 Task: Create a due date automation trigger when advanced on, on the wednesday of the week a card is due add dates starting in 1 days at 11:00 AM.
Action: Mouse moved to (802, 252)
Screenshot: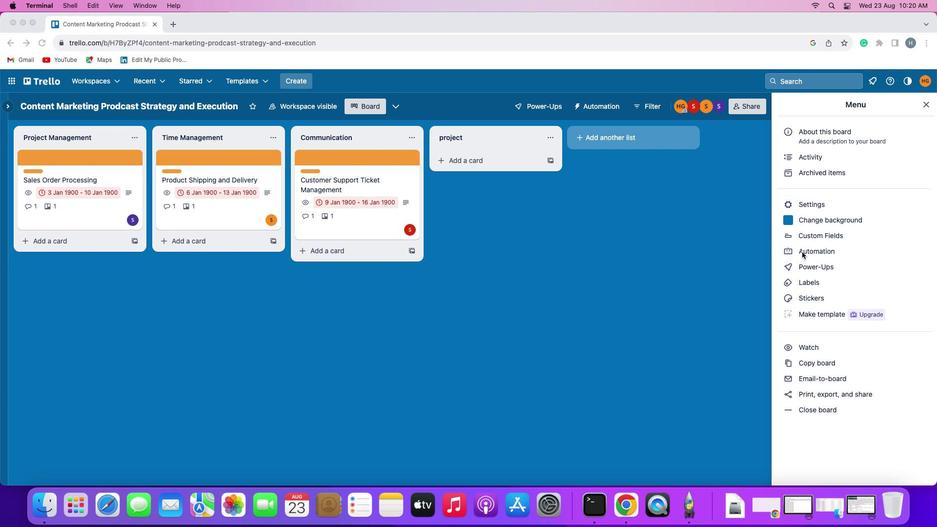 
Action: Mouse pressed left at (802, 252)
Screenshot: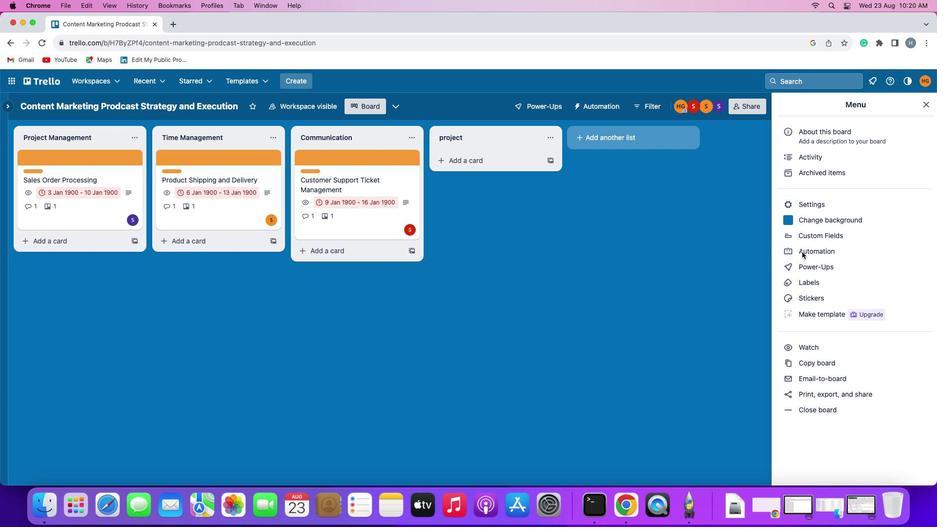
Action: Mouse pressed left at (802, 252)
Screenshot: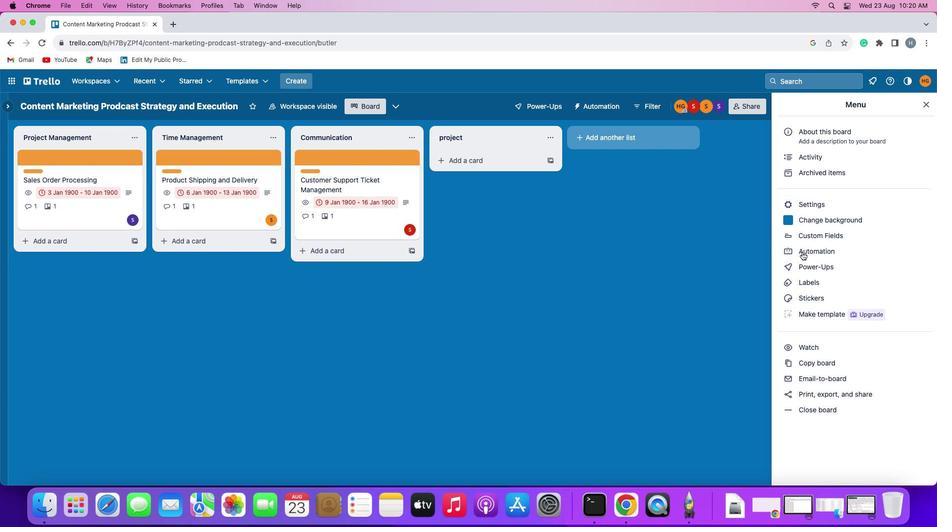 
Action: Mouse moved to (51, 229)
Screenshot: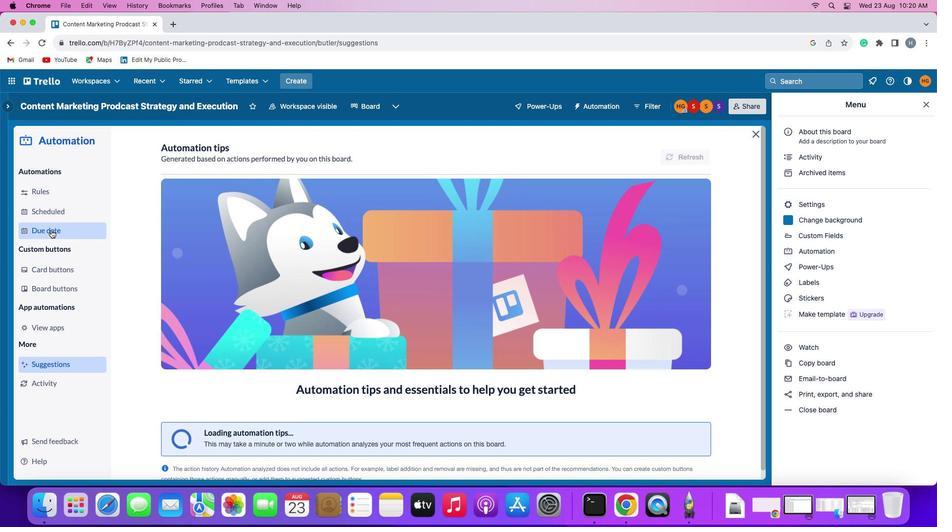 
Action: Mouse pressed left at (51, 229)
Screenshot: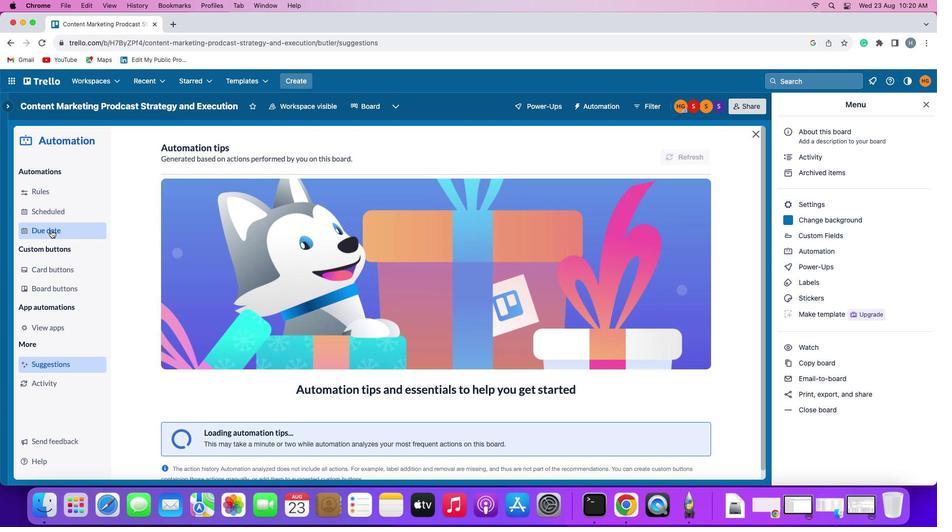 
Action: Mouse moved to (647, 152)
Screenshot: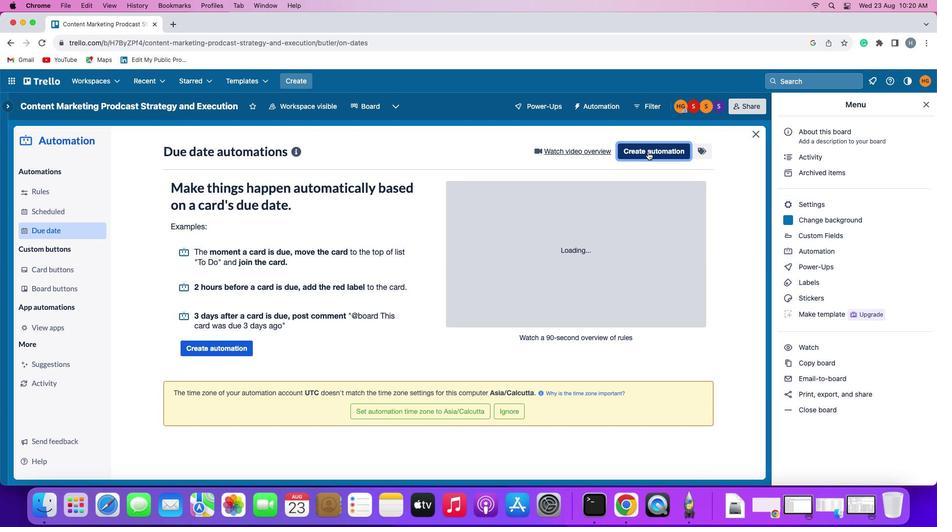 
Action: Mouse pressed left at (647, 152)
Screenshot: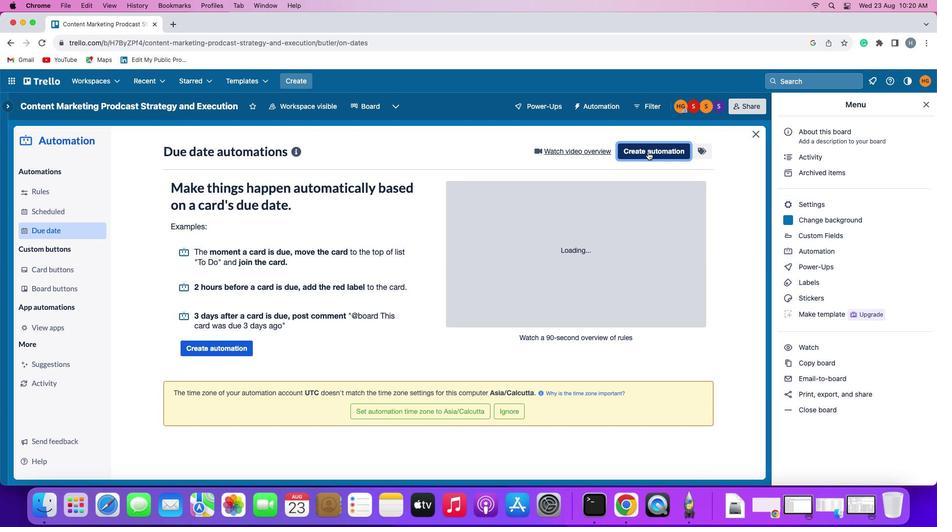 
Action: Mouse moved to (185, 244)
Screenshot: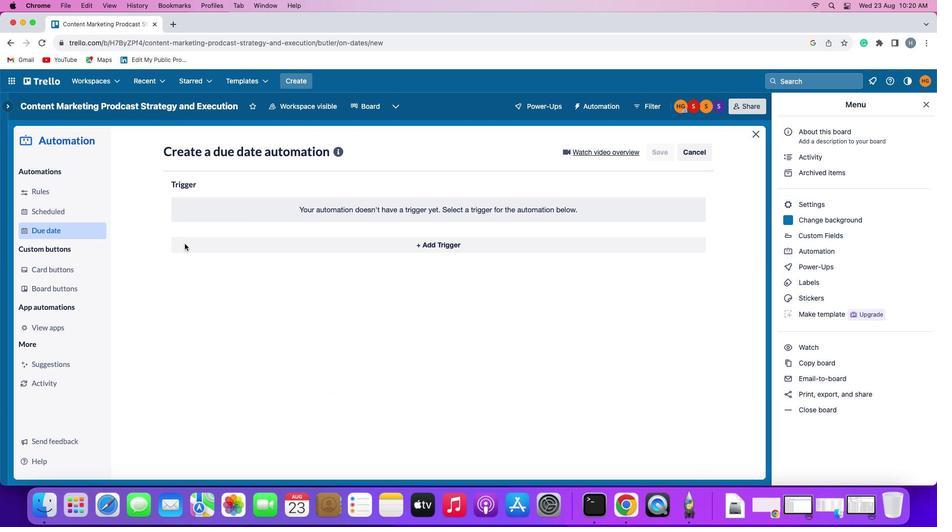 
Action: Mouse pressed left at (185, 244)
Screenshot: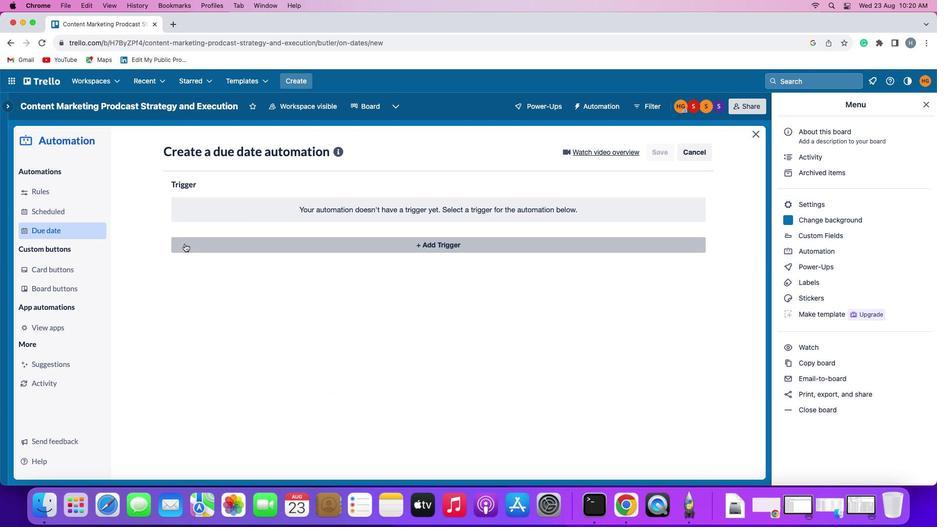 
Action: Mouse moved to (204, 422)
Screenshot: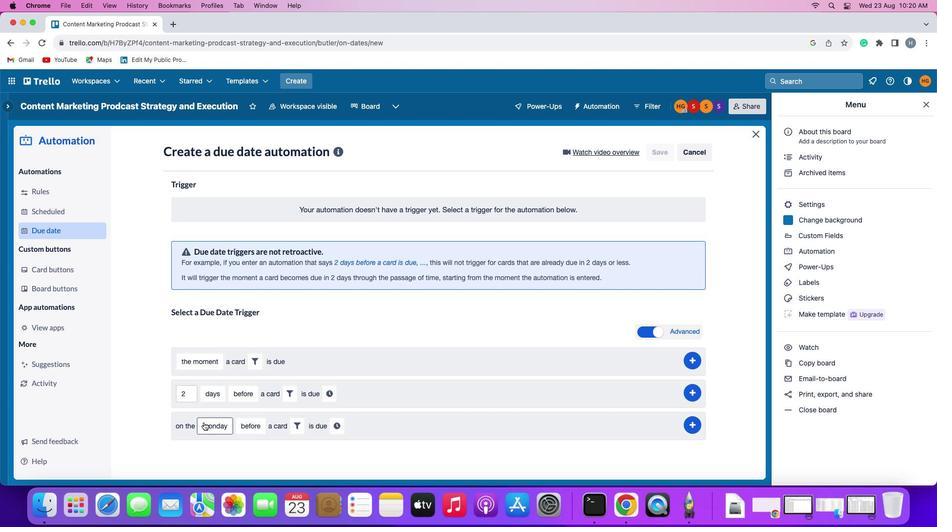 
Action: Mouse pressed left at (204, 422)
Screenshot: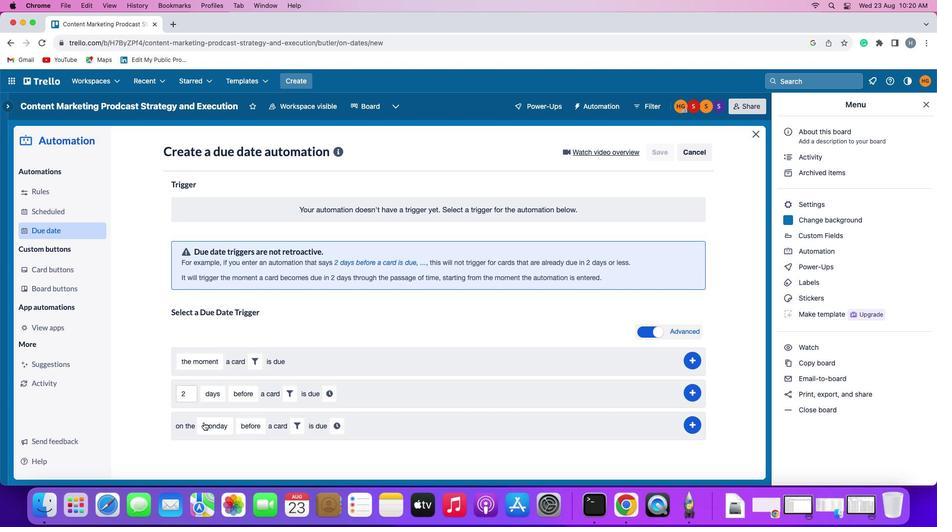 
Action: Mouse moved to (236, 332)
Screenshot: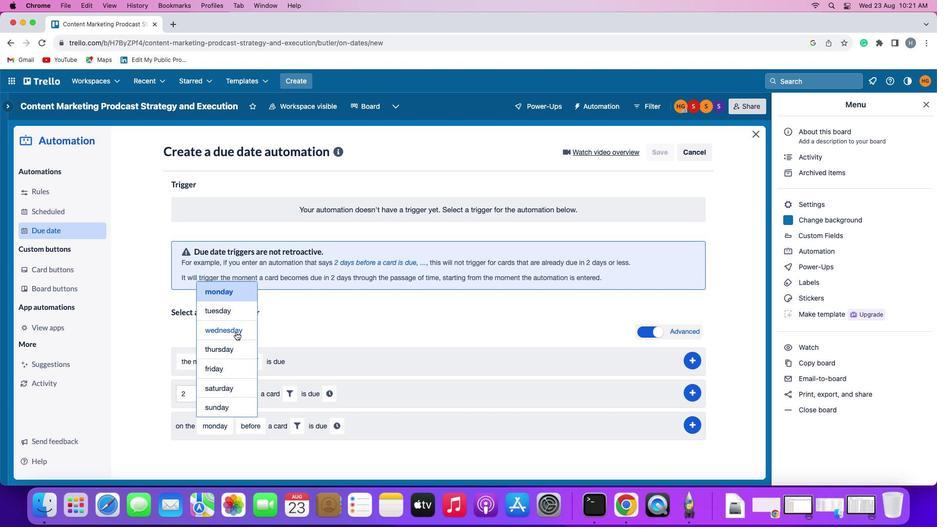 
Action: Mouse pressed left at (236, 332)
Screenshot: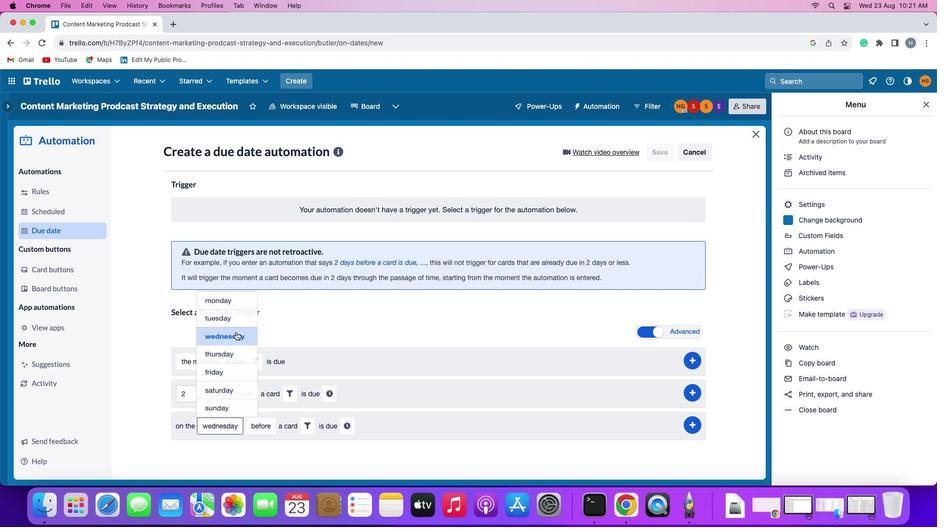 
Action: Mouse moved to (265, 419)
Screenshot: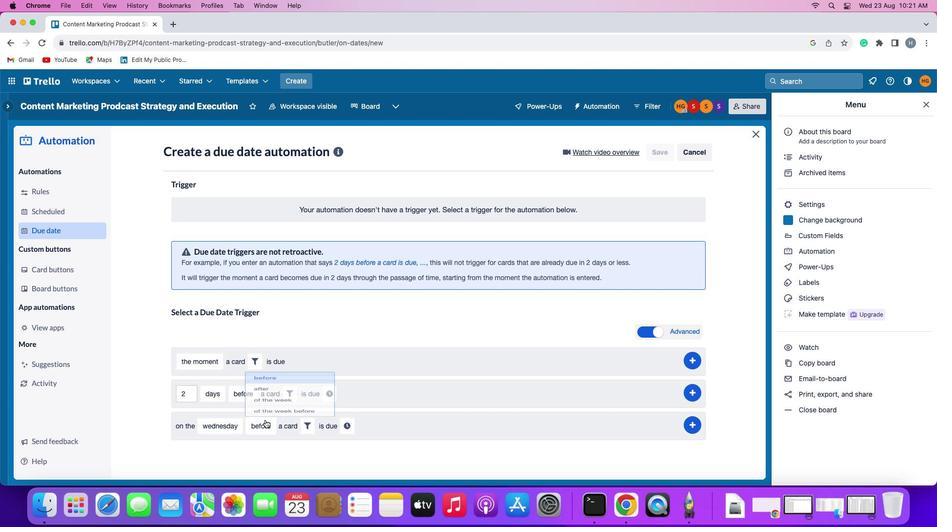 
Action: Mouse pressed left at (265, 419)
Screenshot: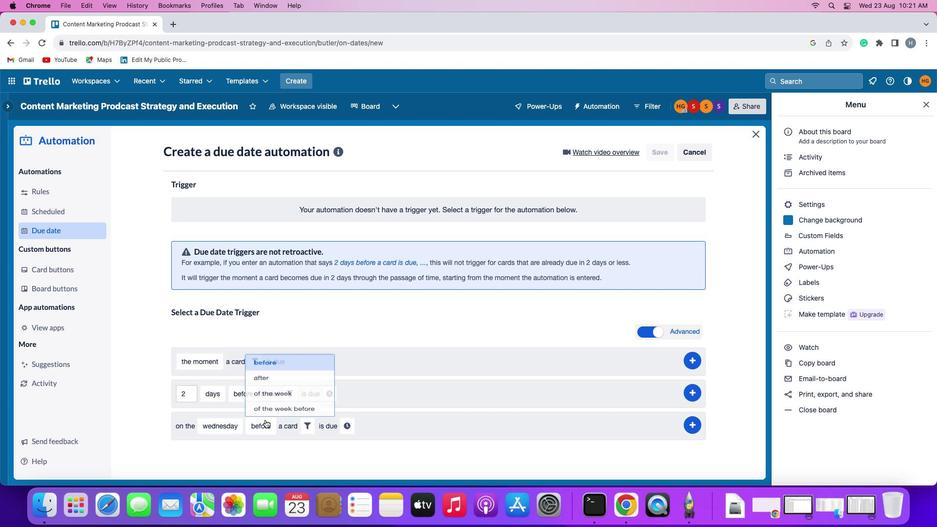 
Action: Mouse moved to (275, 383)
Screenshot: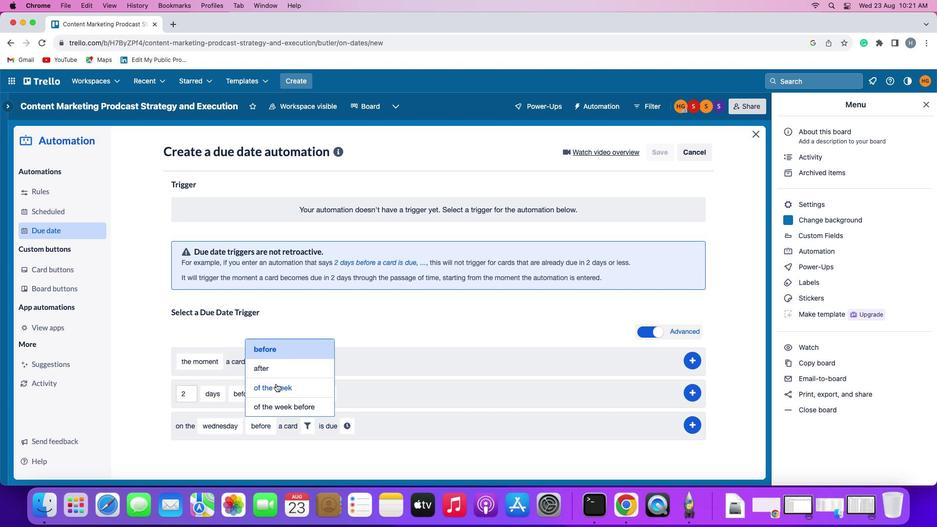 
Action: Mouse pressed left at (275, 383)
Screenshot: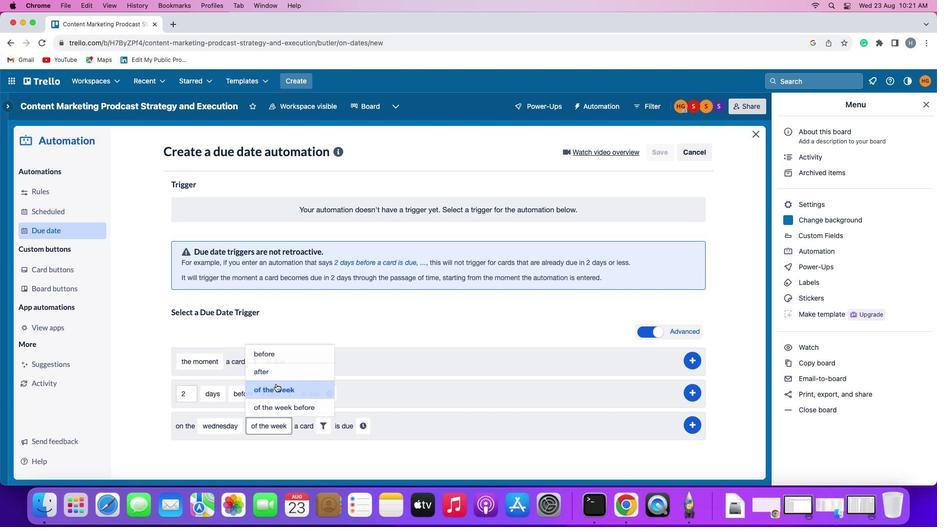 
Action: Mouse moved to (318, 431)
Screenshot: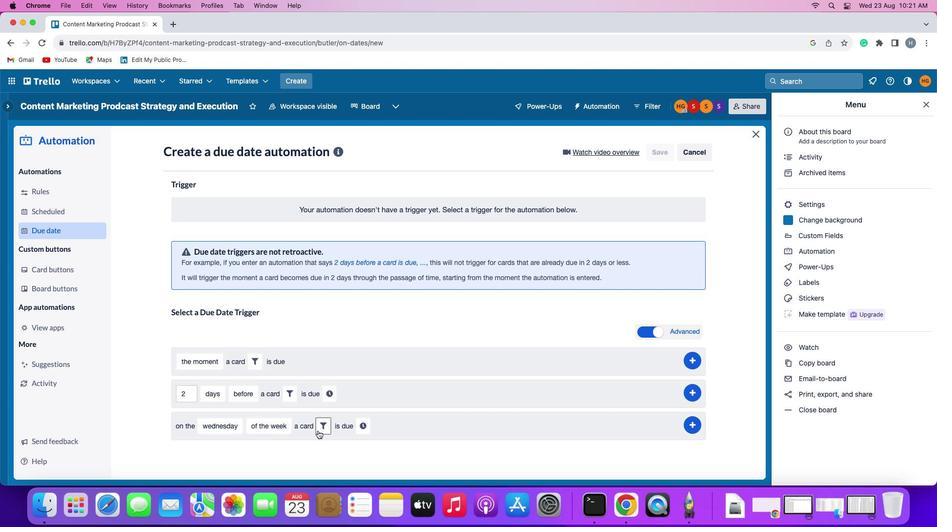 
Action: Mouse pressed left at (318, 431)
Screenshot: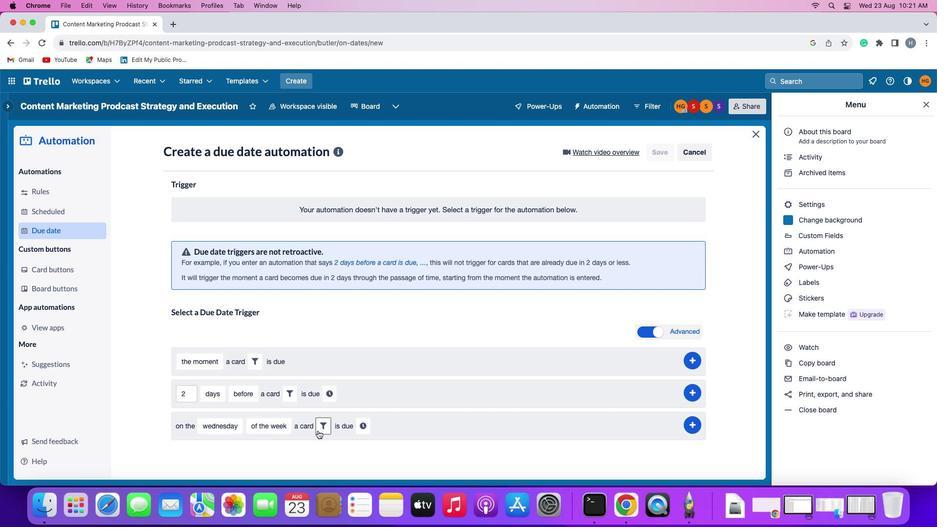 
Action: Mouse moved to (372, 450)
Screenshot: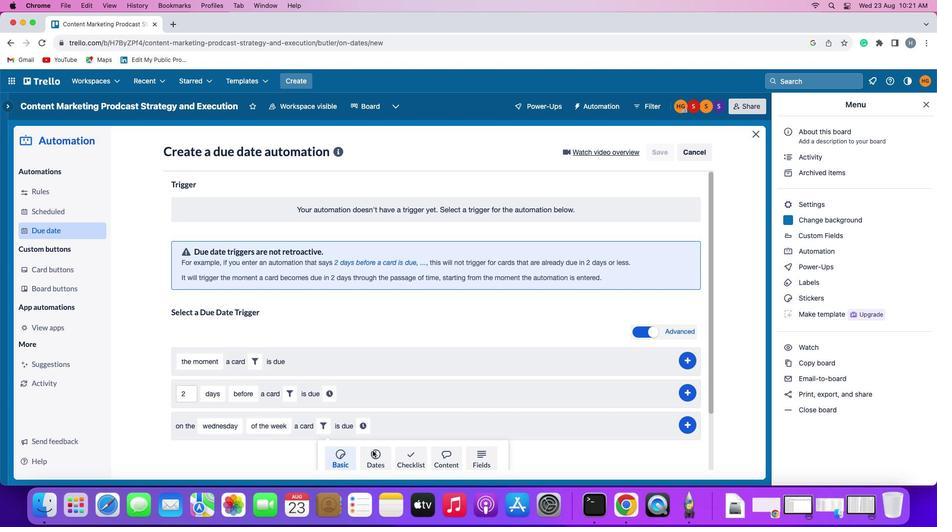 
Action: Mouse pressed left at (372, 450)
Screenshot: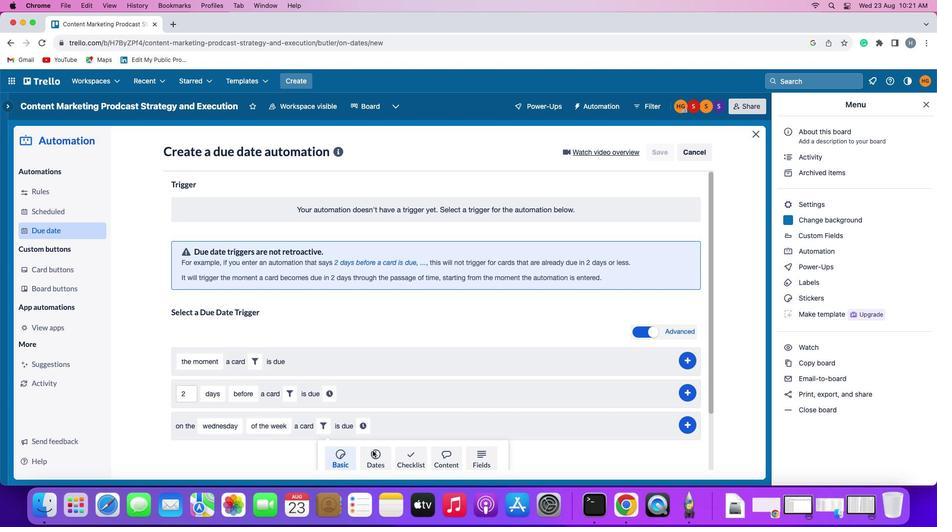 
Action: Mouse moved to (270, 448)
Screenshot: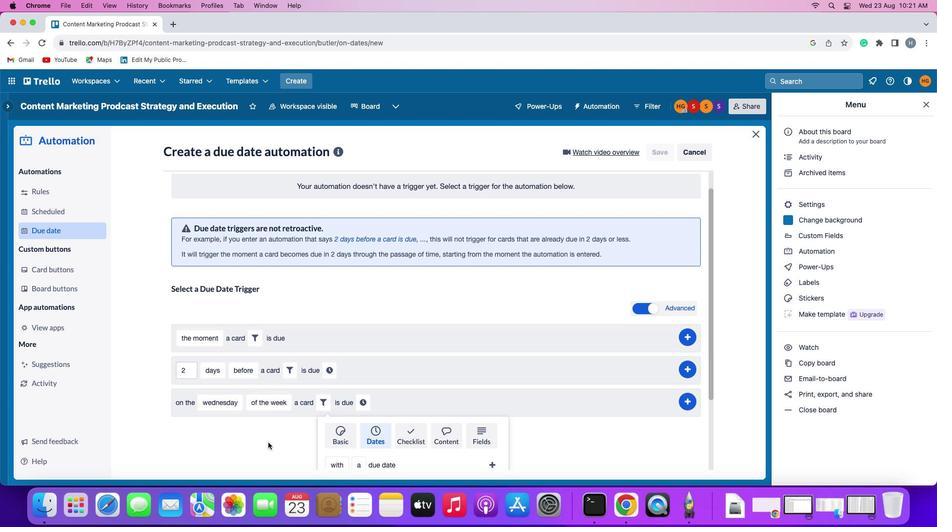 
Action: Mouse scrolled (270, 448) with delta (0, 0)
Screenshot: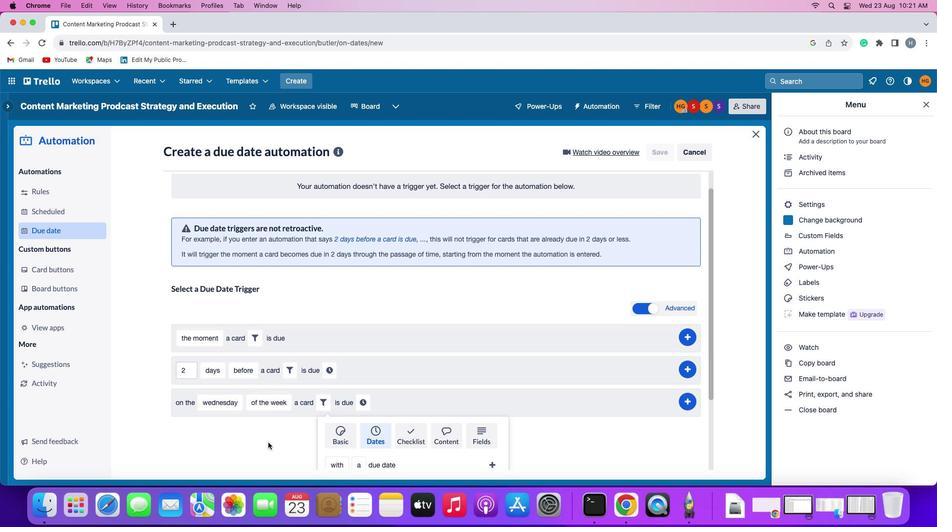
Action: Mouse moved to (269, 448)
Screenshot: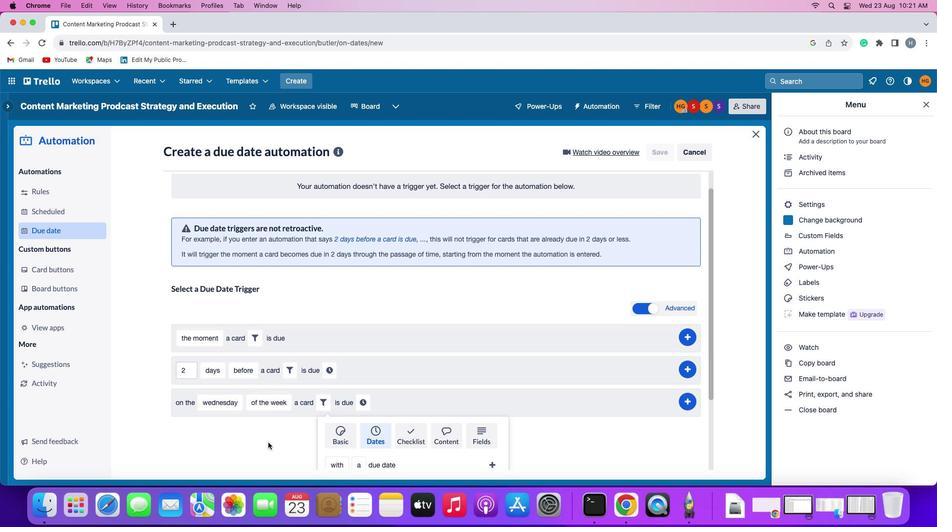 
Action: Mouse scrolled (269, 448) with delta (0, 0)
Screenshot: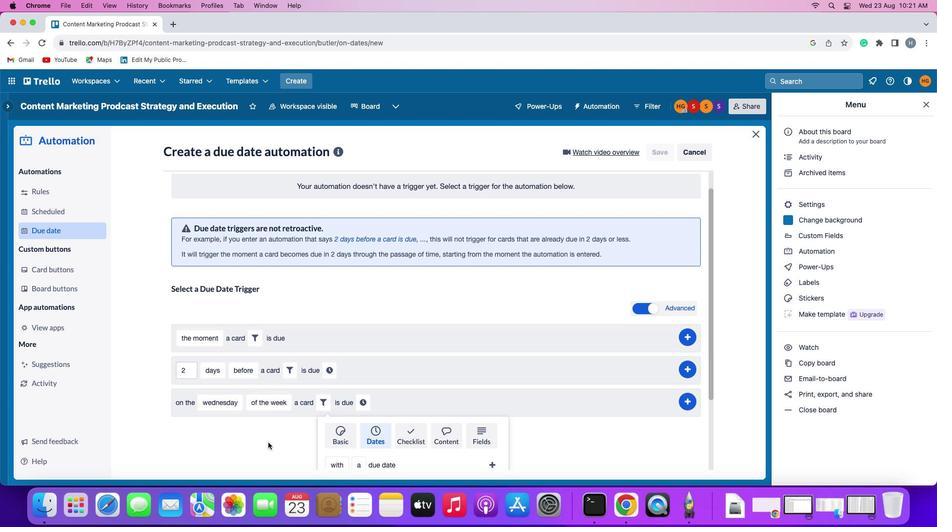 
Action: Mouse scrolled (269, 448) with delta (0, -1)
Screenshot: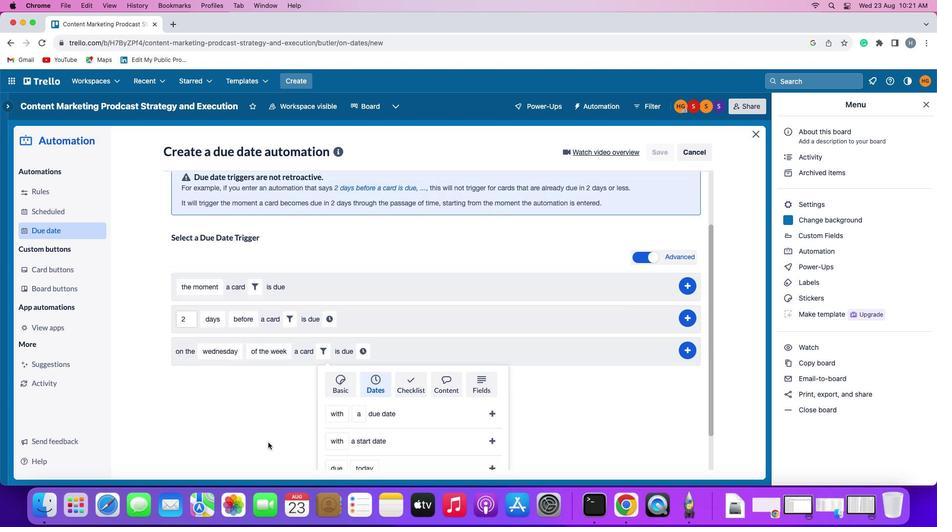 
Action: Mouse moved to (269, 447)
Screenshot: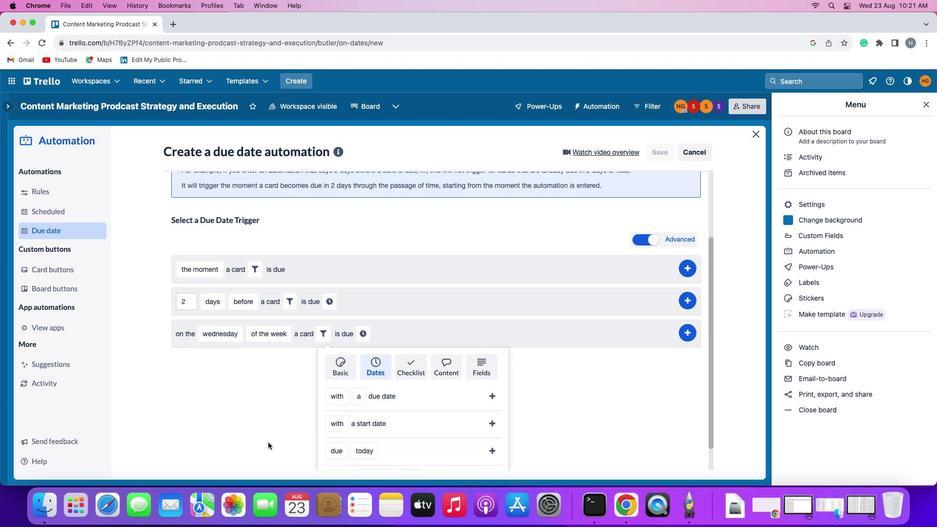 
Action: Mouse scrolled (269, 447) with delta (0, -2)
Screenshot: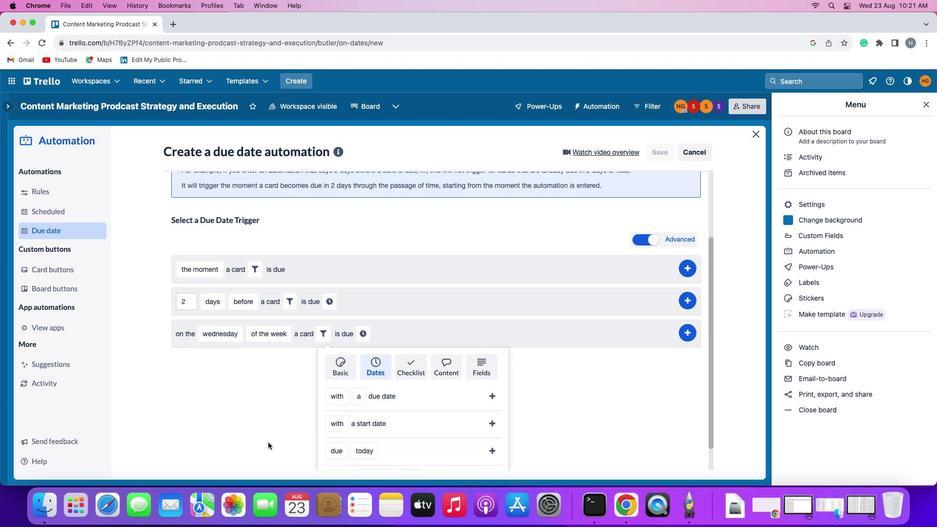 
Action: Mouse moved to (268, 444)
Screenshot: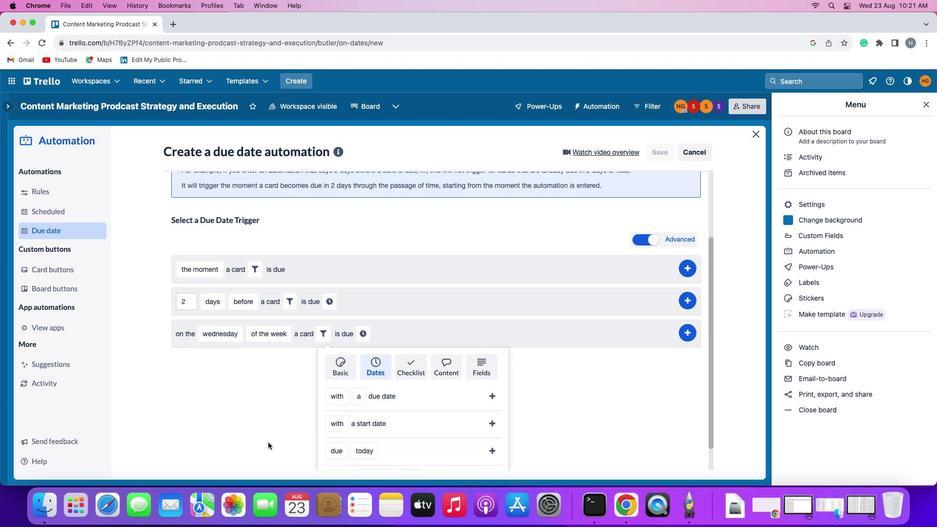 
Action: Mouse scrolled (268, 444) with delta (0, -2)
Screenshot: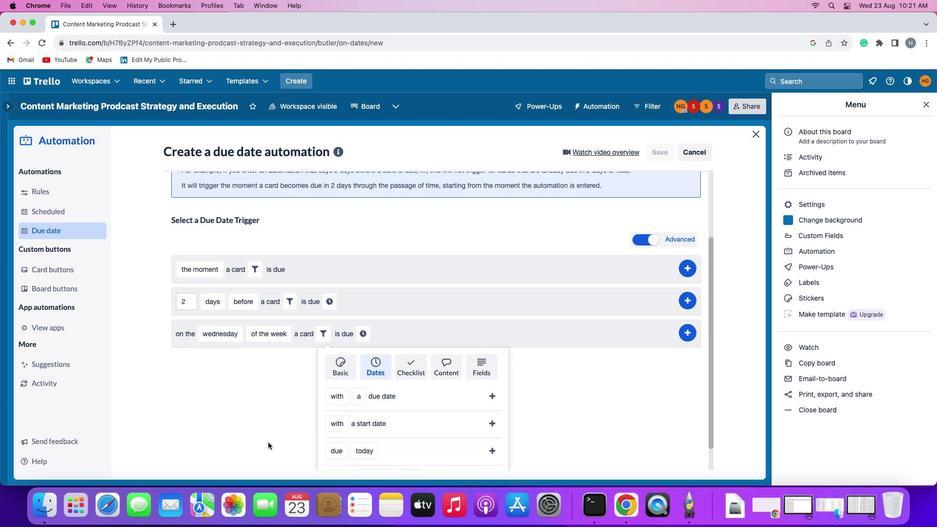 
Action: Mouse moved to (268, 443)
Screenshot: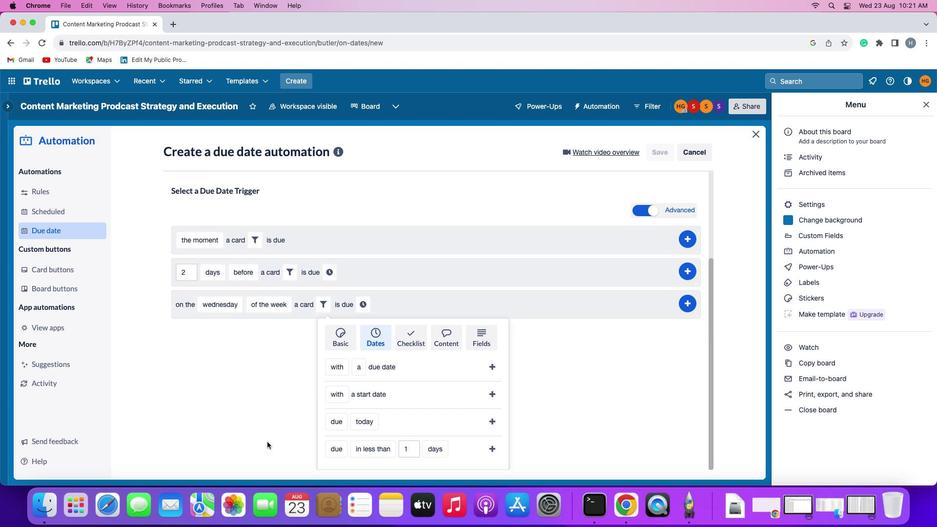 
Action: Mouse scrolled (268, 443) with delta (0, 0)
Screenshot: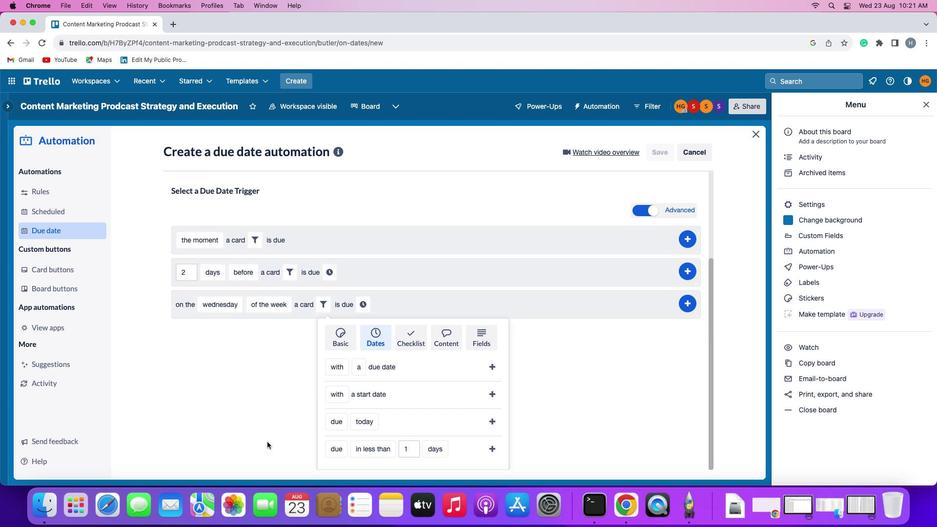 
Action: Mouse scrolled (268, 443) with delta (0, 0)
Screenshot: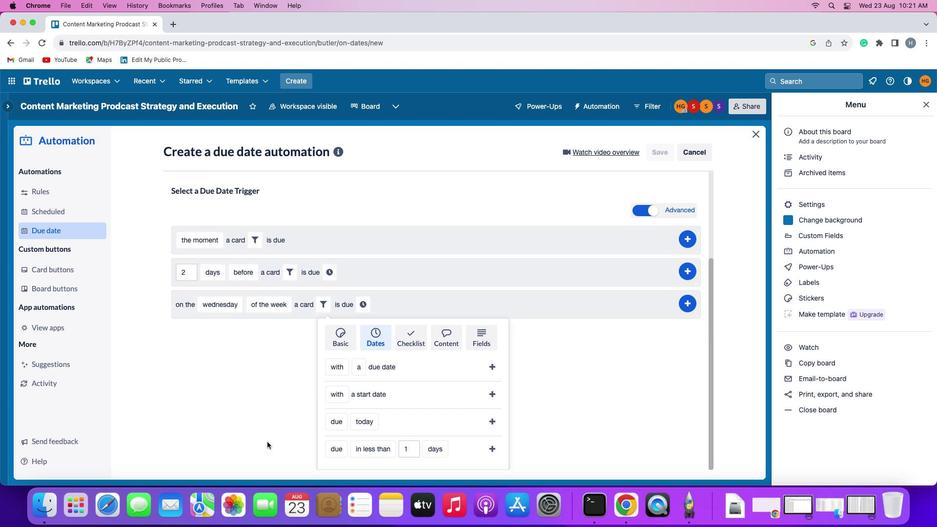 
Action: Mouse scrolled (268, 443) with delta (0, -1)
Screenshot: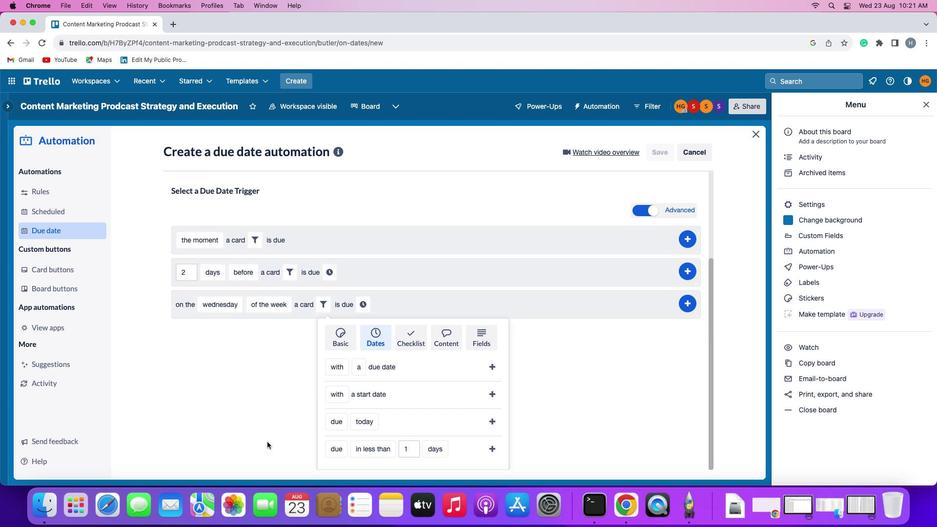 
Action: Mouse scrolled (268, 443) with delta (0, -2)
Screenshot: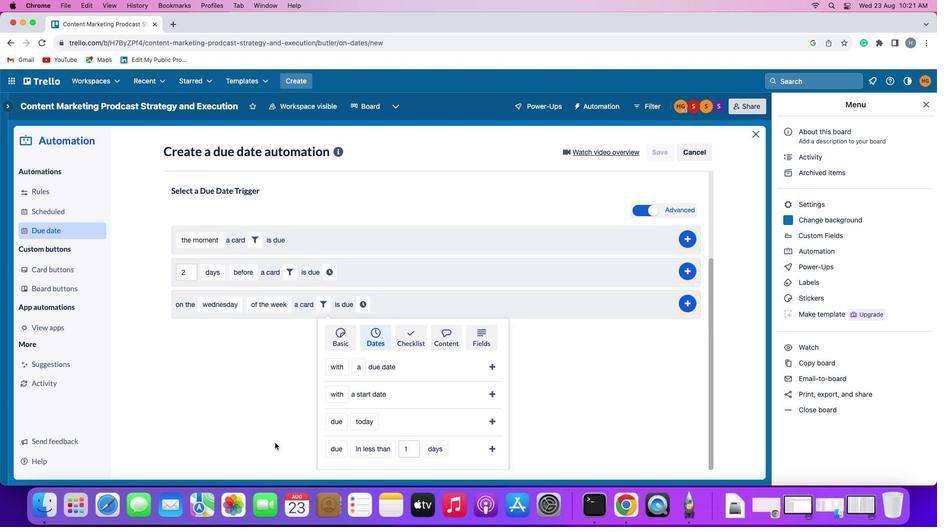 
Action: Mouse moved to (325, 444)
Screenshot: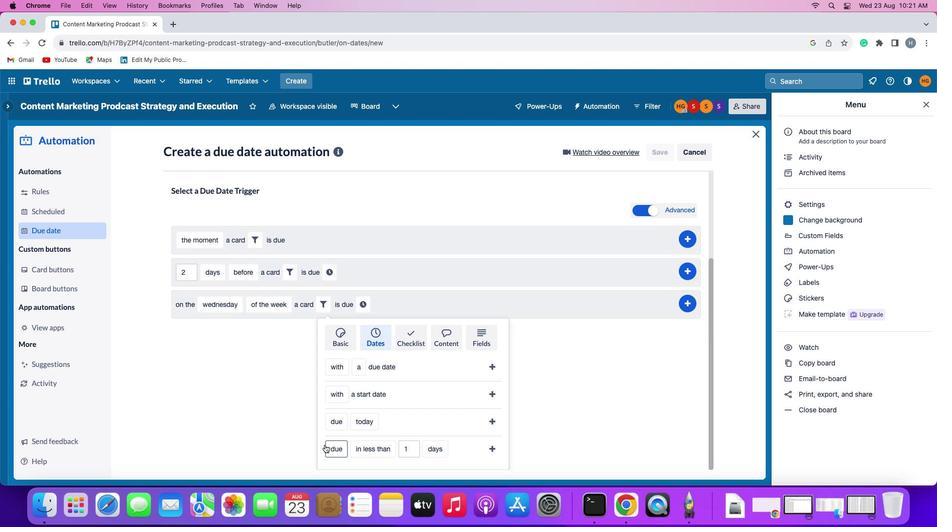 
Action: Mouse pressed left at (325, 444)
Screenshot: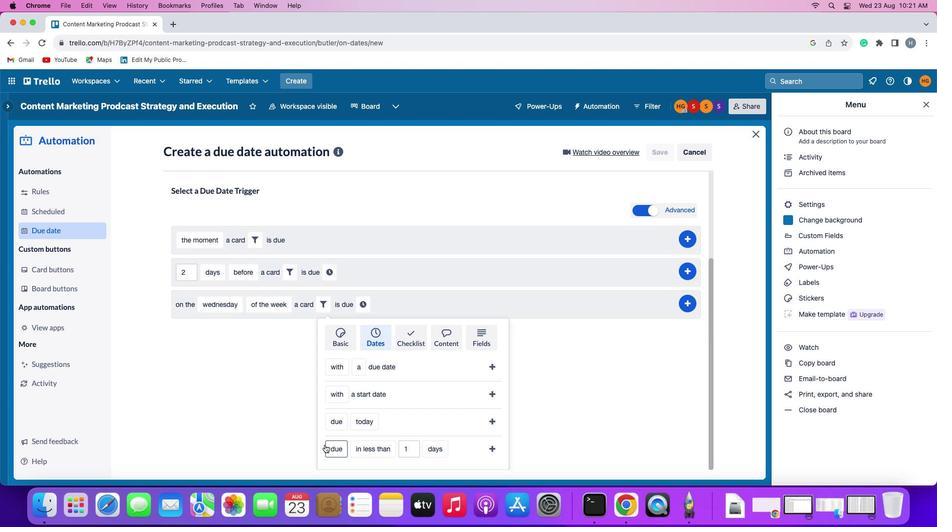 
Action: Mouse moved to (327, 434)
Screenshot: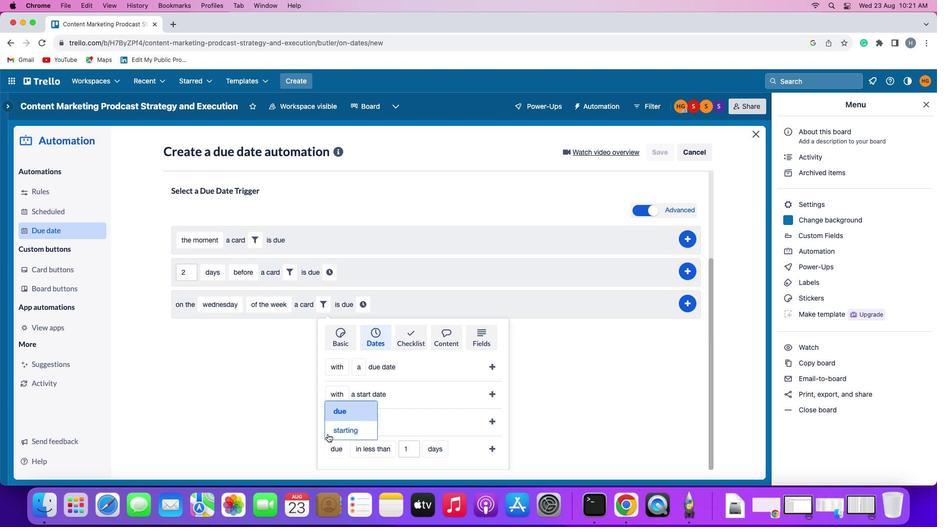 
Action: Mouse pressed left at (327, 434)
Screenshot: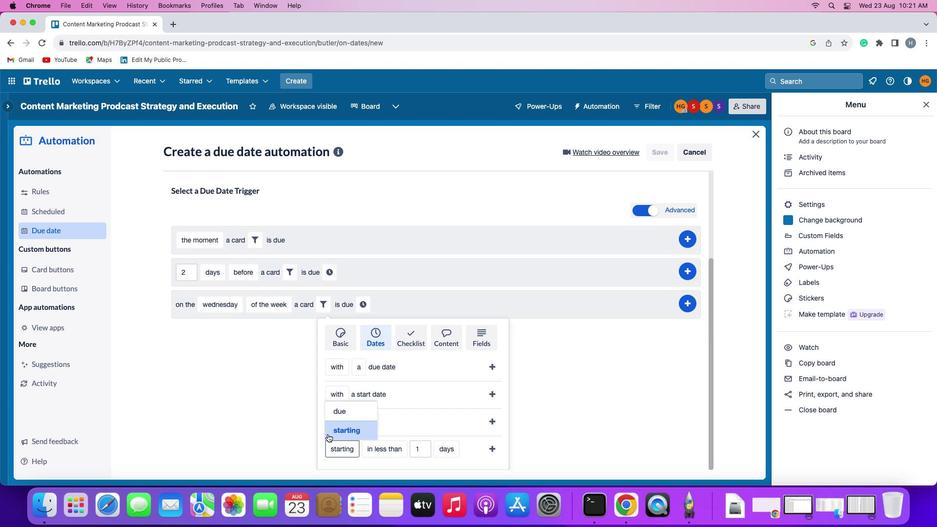 
Action: Mouse moved to (380, 447)
Screenshot: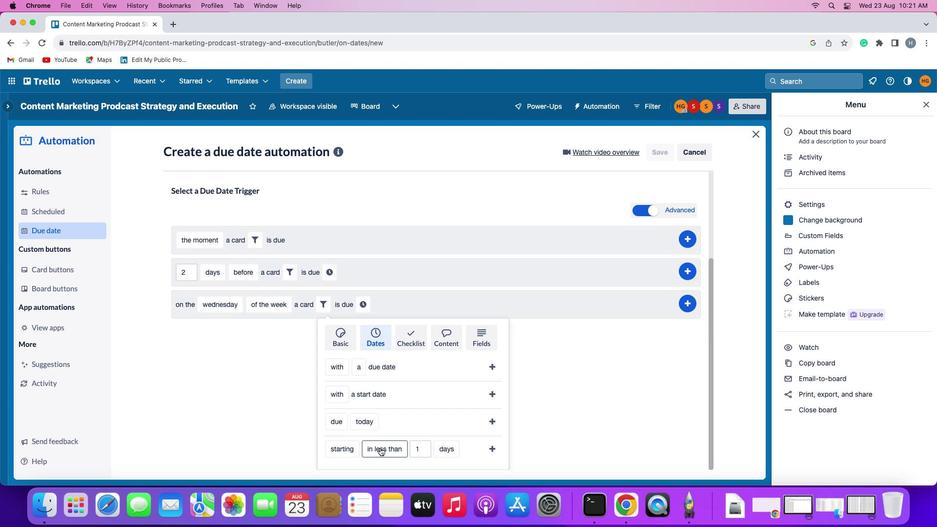 
Action: Mouse pressed left at (380, 447)
Screenshot: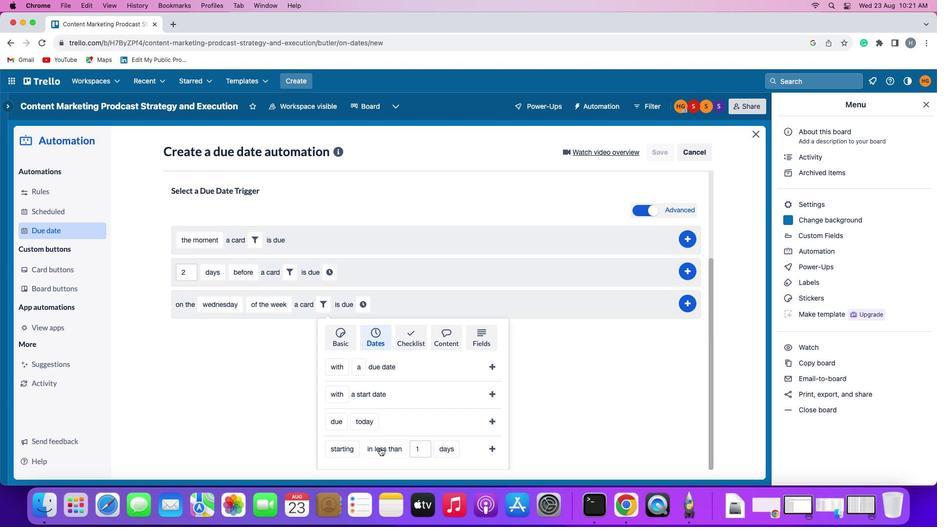 
Action: Mouse moved to (376, 409)
Screenshot: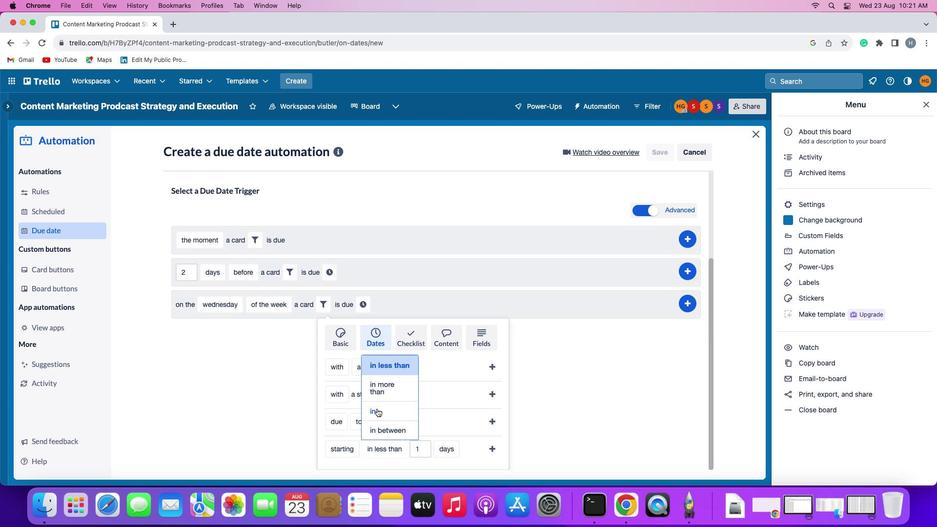 
Action: Mouse pressed left at (376, 409)
Screenshot: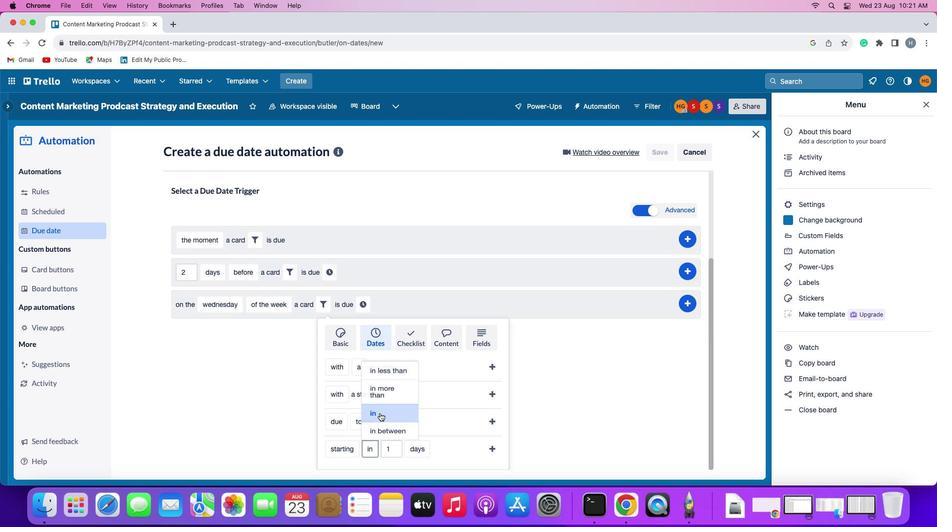 
Action: Mouse moved to (493, 450)
Screenshot: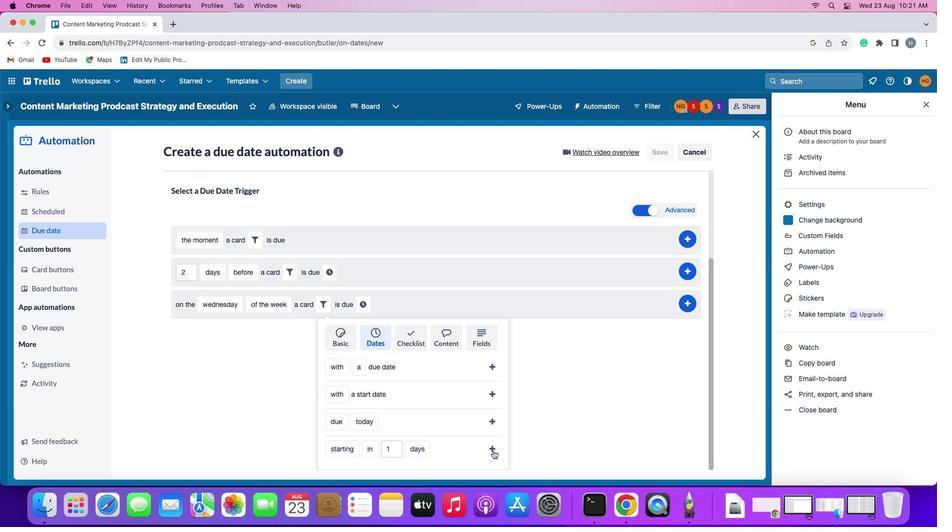 
Action: Mouse pressed left at (493, 450)
Screenshot: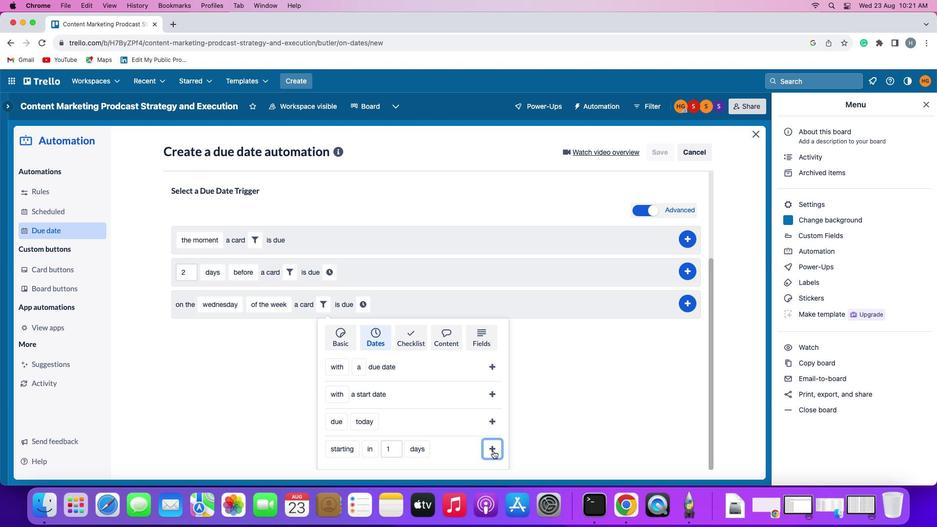 
Action: Mouse moved to (436, 422)
Screenshot: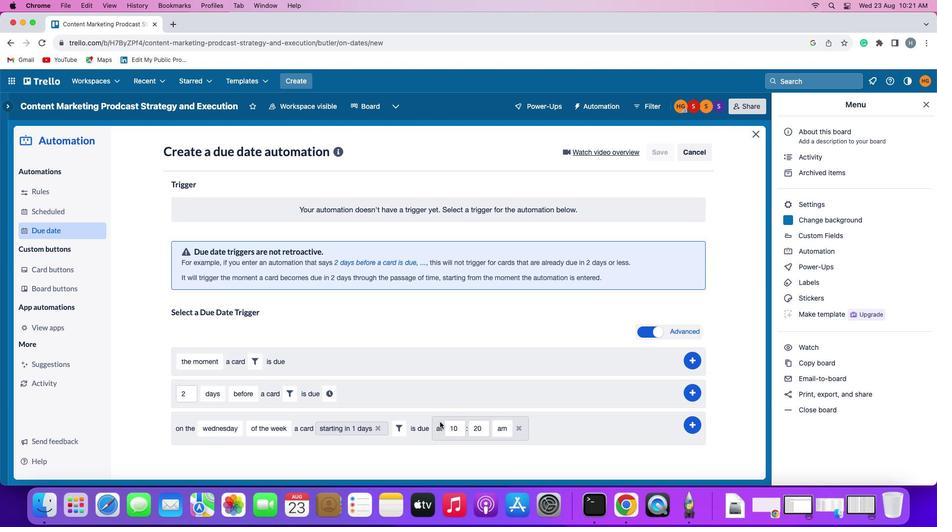 
Action: Mouse pressed left at (436, 422)
Screenshot: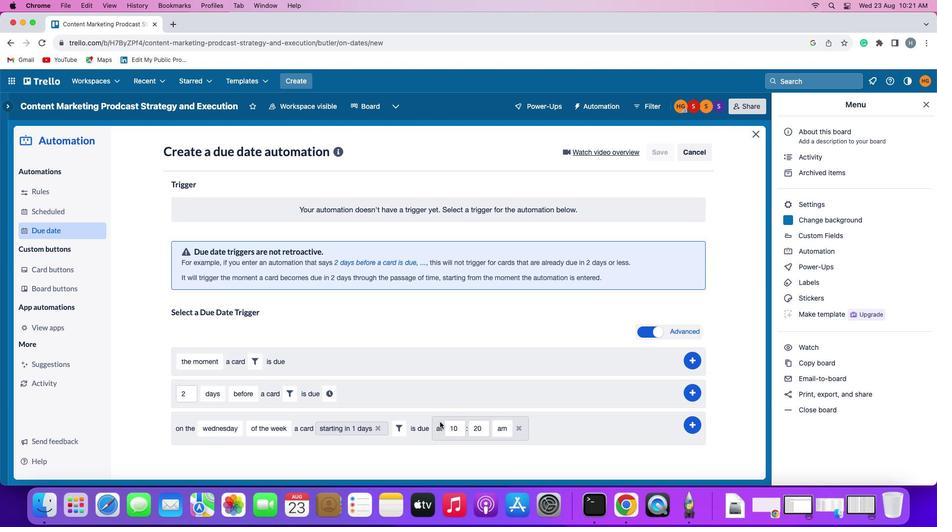 
Action: Mouse moved to (458, 426)
Screenshot: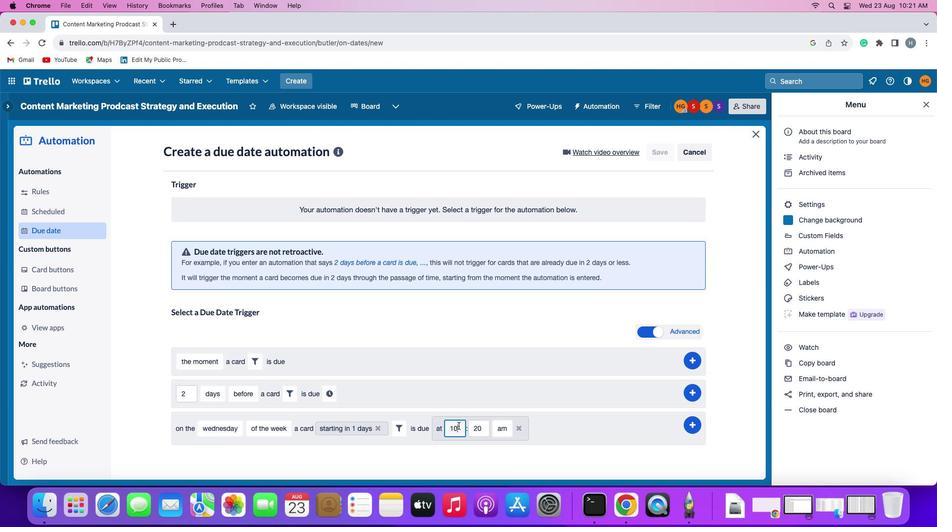 
Action: Mouse pressed left at (458, 426)
Screenshot: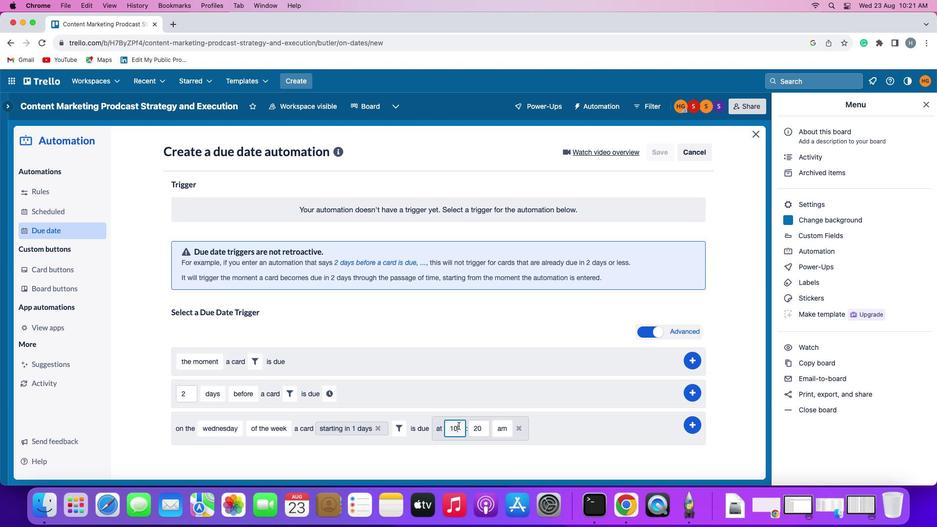 
Action: Mouse moved to (458, 426)
Screenshot: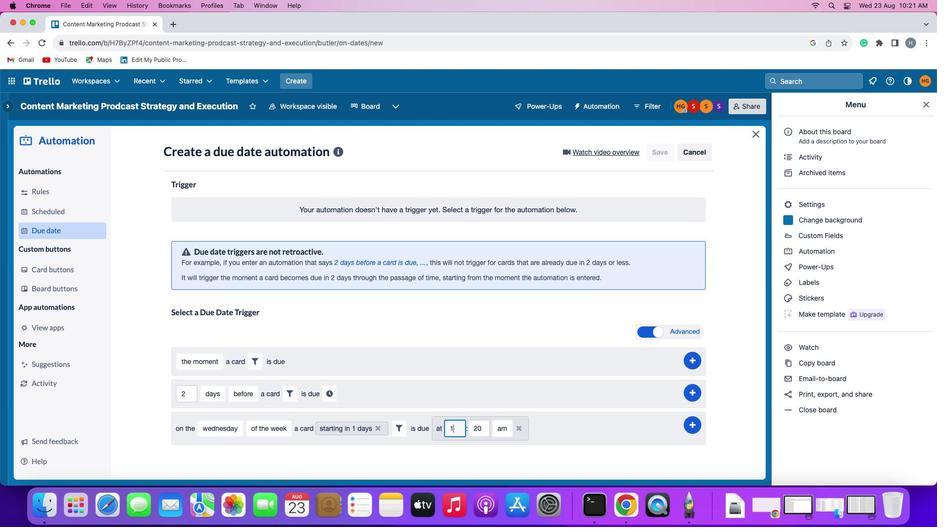 
Action: Key pressed Key.backspace'1'
Screenshot: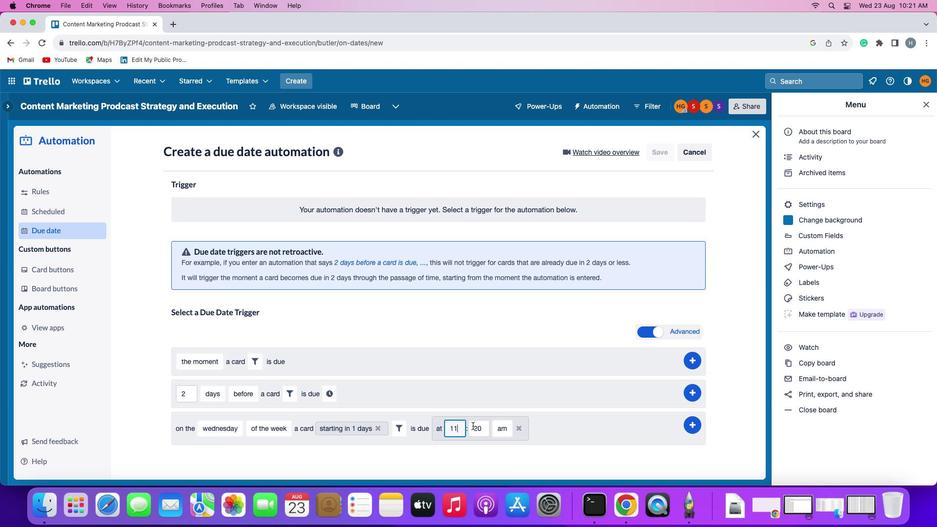 
Action: Mouse moved to (482, 426)
Screenshot: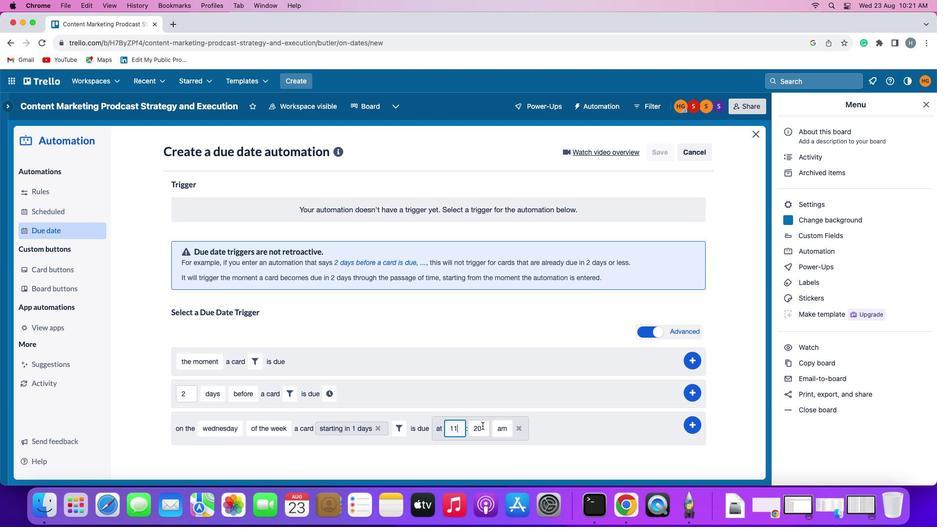 
Action: Mouse pressed left at (482, 426)
Screenshot: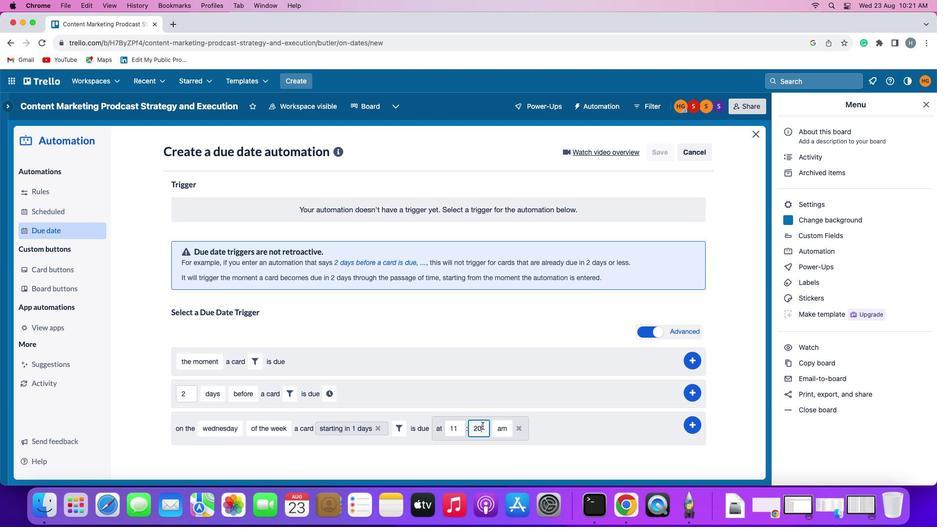 
Action: Key pressed Key.backspaceKey.backspace'0''0'
Screenshot: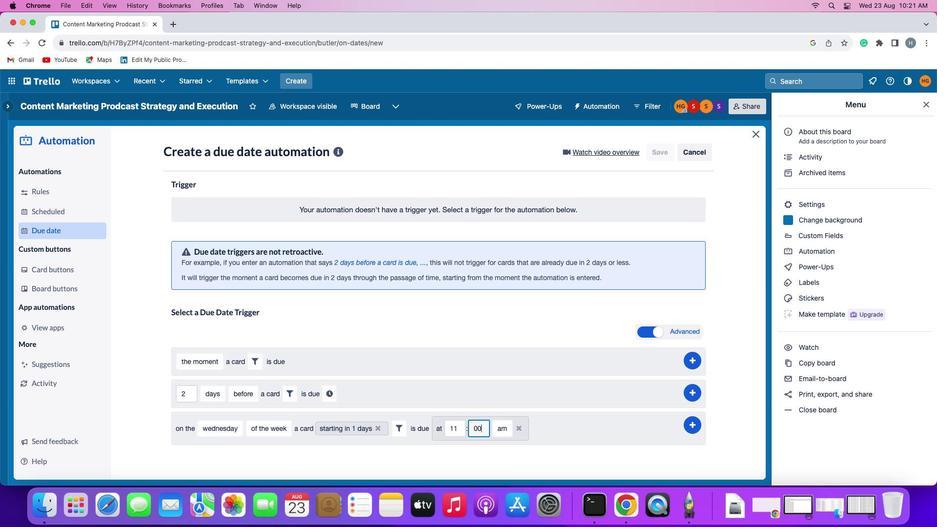 
Action: Mouse moved to (698, 423)
Screenshot: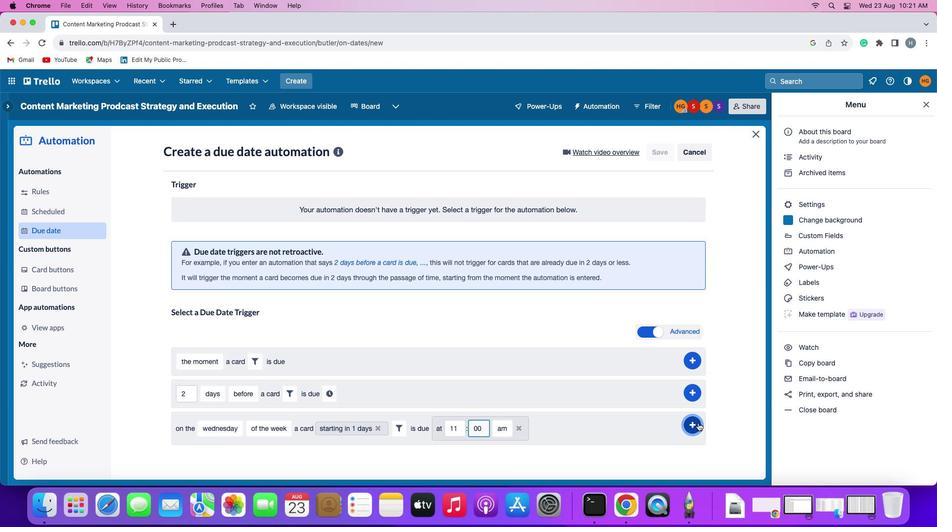 
Action: Mouse pressed left at (698, 423)
Screenshot: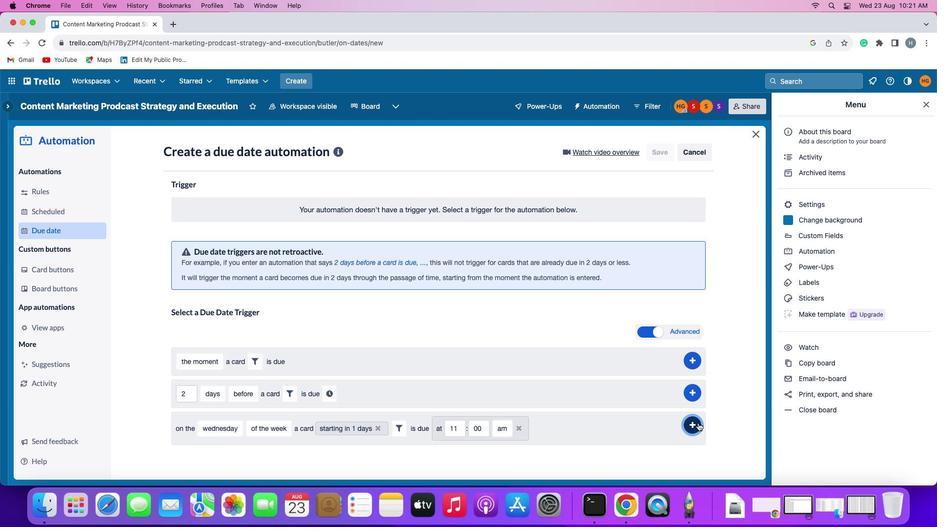 
Action: Mouse moved to (731, 332)
Screenshot: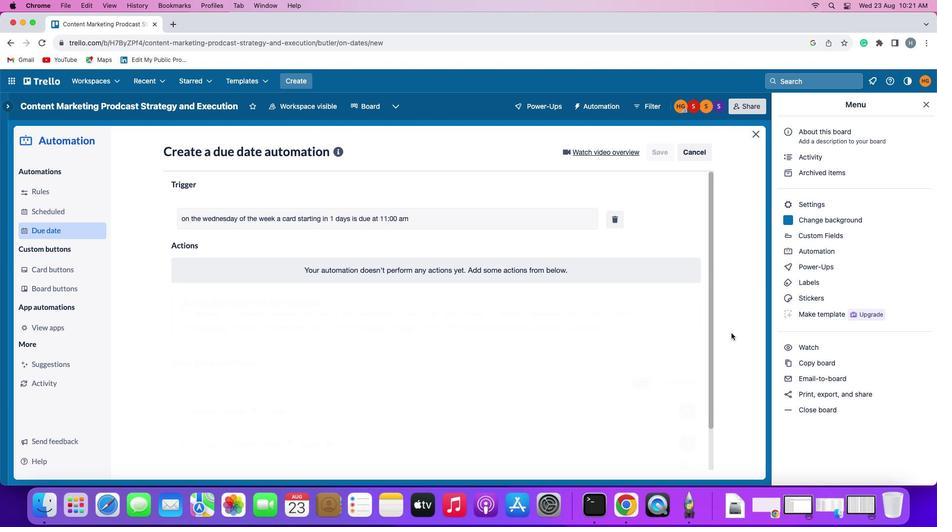 
